 Task: Create New Customer with Customer Name: Flowers of Las Colinas, Billing Address Line1: 4287 Crim Lane, Billing Address Line2:  Underhill, Billing Address Line3:  Vermont 05489
Action: Mouse moved to (152, 26)
Screenshot: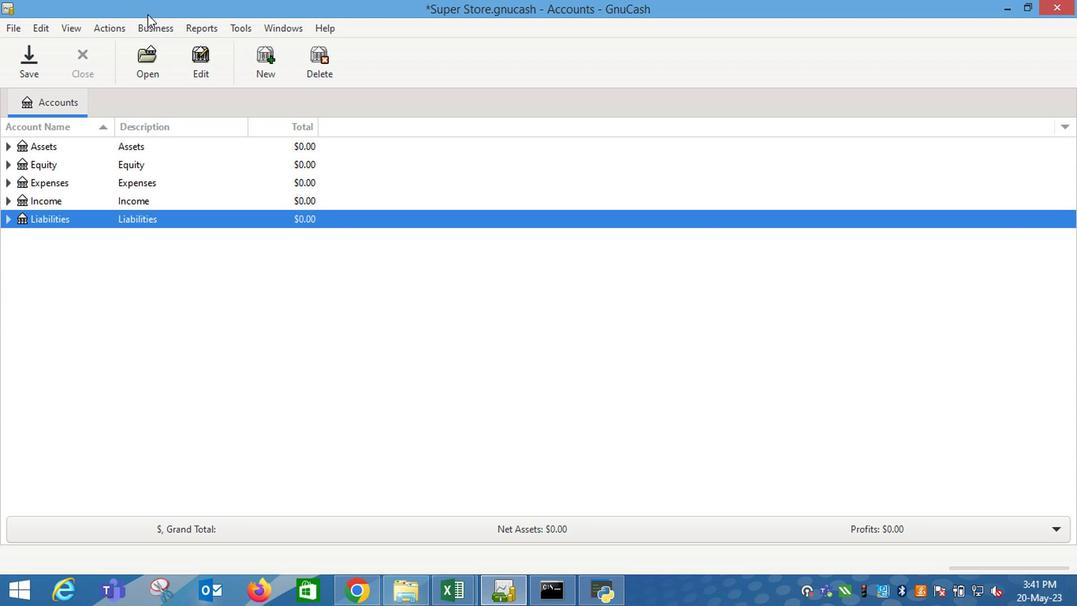 
Action: Mouse pressed left at (152, 26)
Screenshot: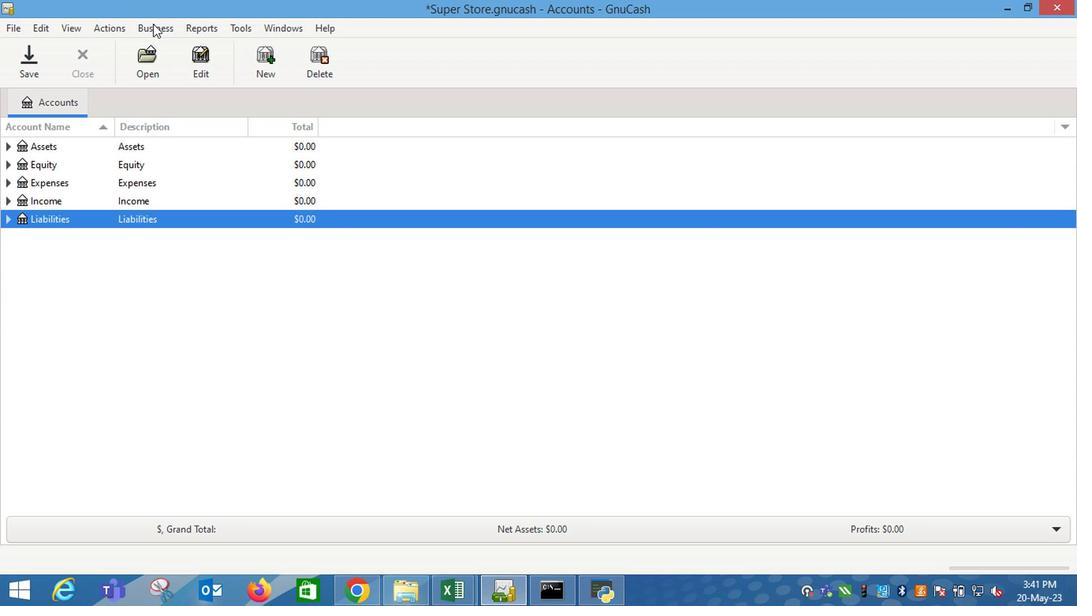 
Action: Mouse moved to (339, 74)
Screenshot: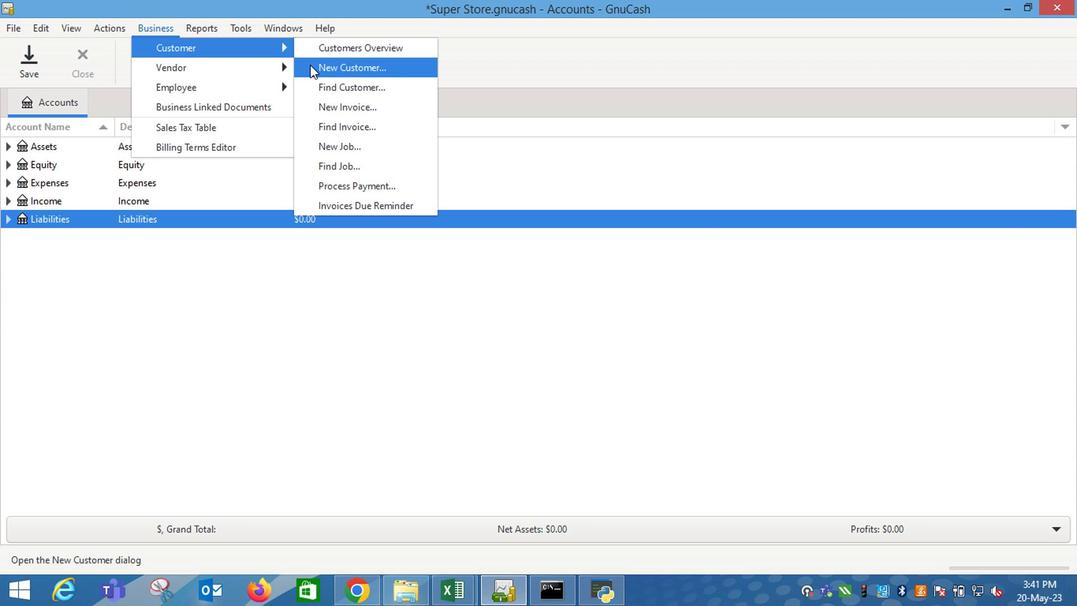 
Action: Mouse pressed left at (339, 74)
Screenshot: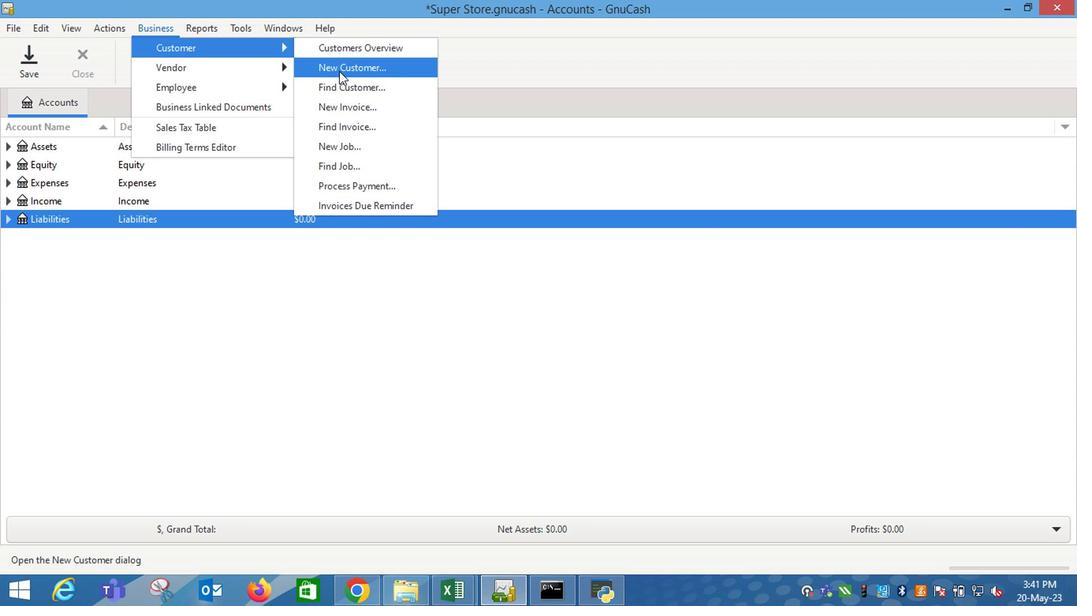 
Action: Key pressed <Key.shift_r>Flowers<Key.space>of<Key.space><Key.shift_r>Las<Key.space><Key.shift_r>Colinas<Key.tab><Key.tab><Key.tab>4287<Key.space><Key.shift_r>Crim<Key.space><Key.shift_r>Lane<Key.tab><Key.shift_r>U<Key.right><Key.tab><Key.shift_r>V<Key.right>
Screenshot: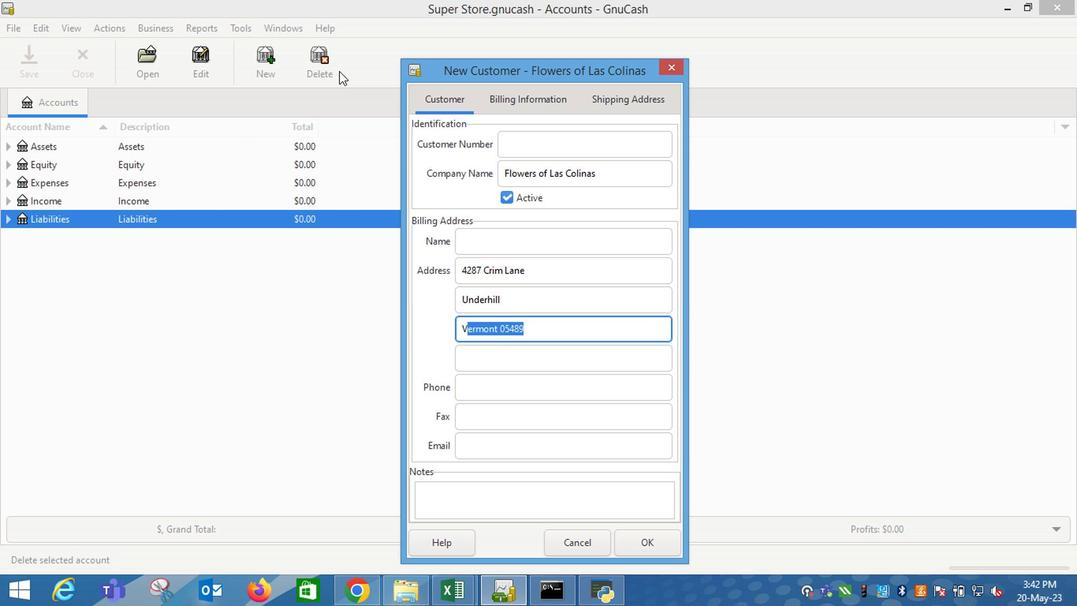 
Action: Mouse moved to (625, 541)
Screenshot: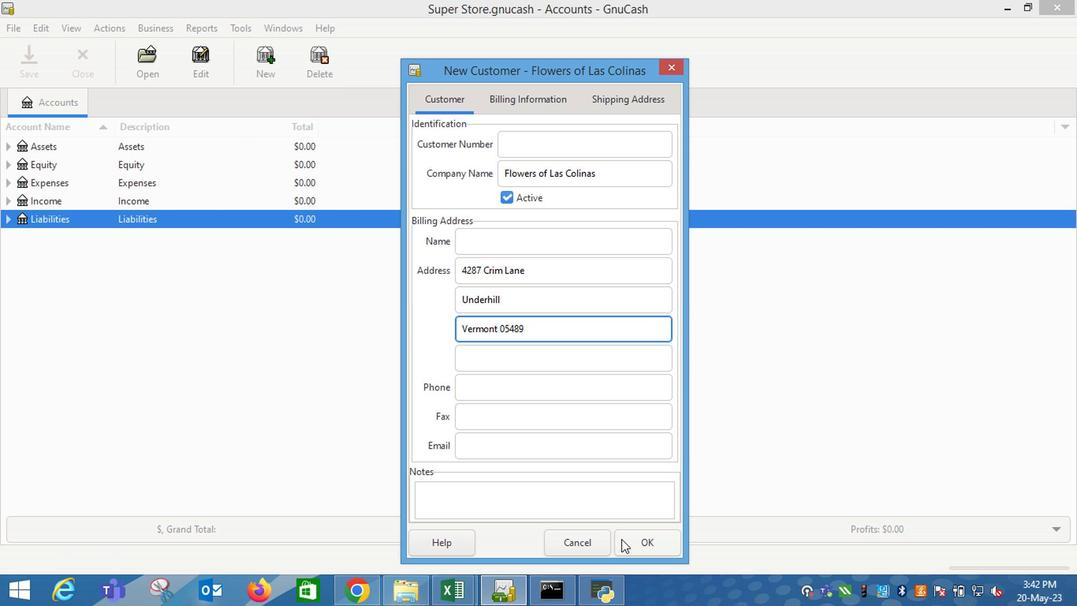 
Action: Mouse pressed left at (625, 541)
Screenshot: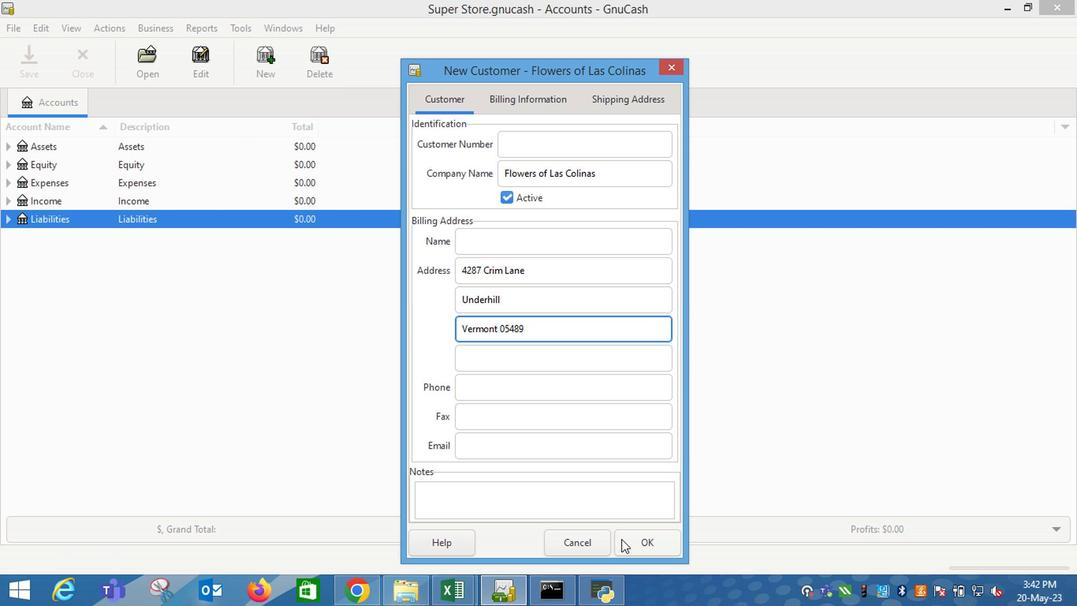 
Action: Mouse moved to (610, 532)
Screenshot: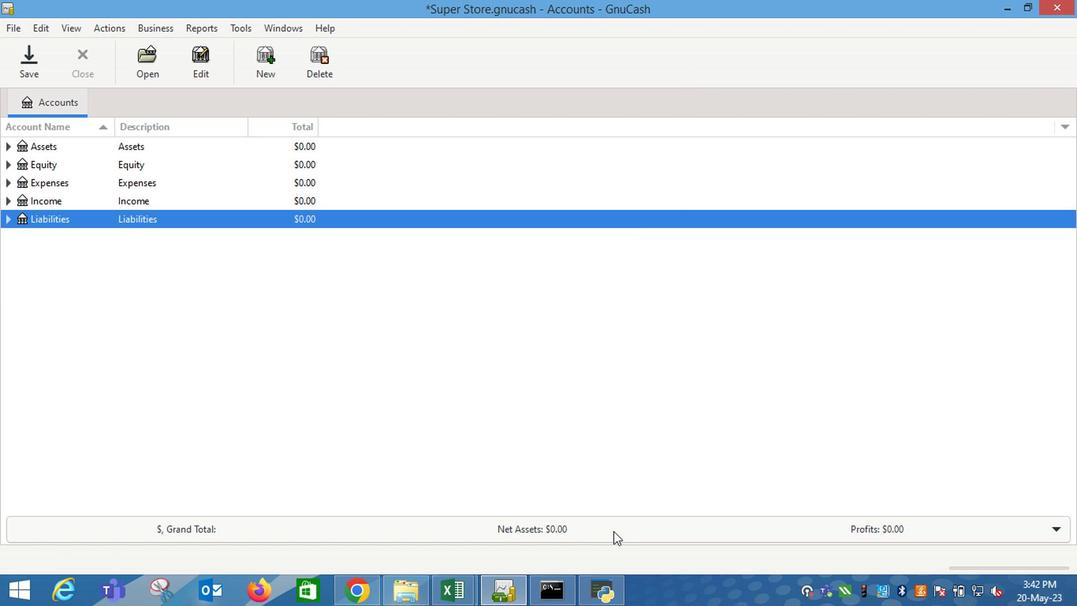 
